 Task: Set the duration of the event to 45 minutes.
Action: Mouse moved to (127, 151)
Screenshot: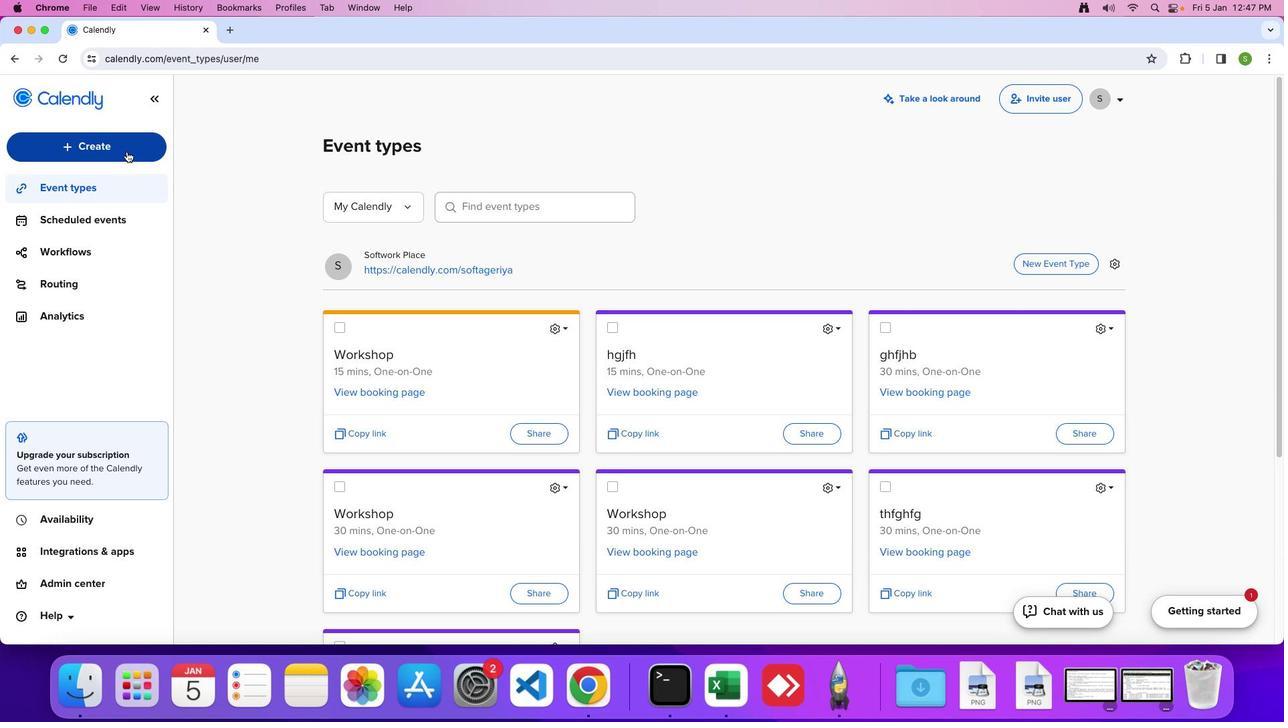 
Action: Mouse pressed left at (127, 151)
Screenshot: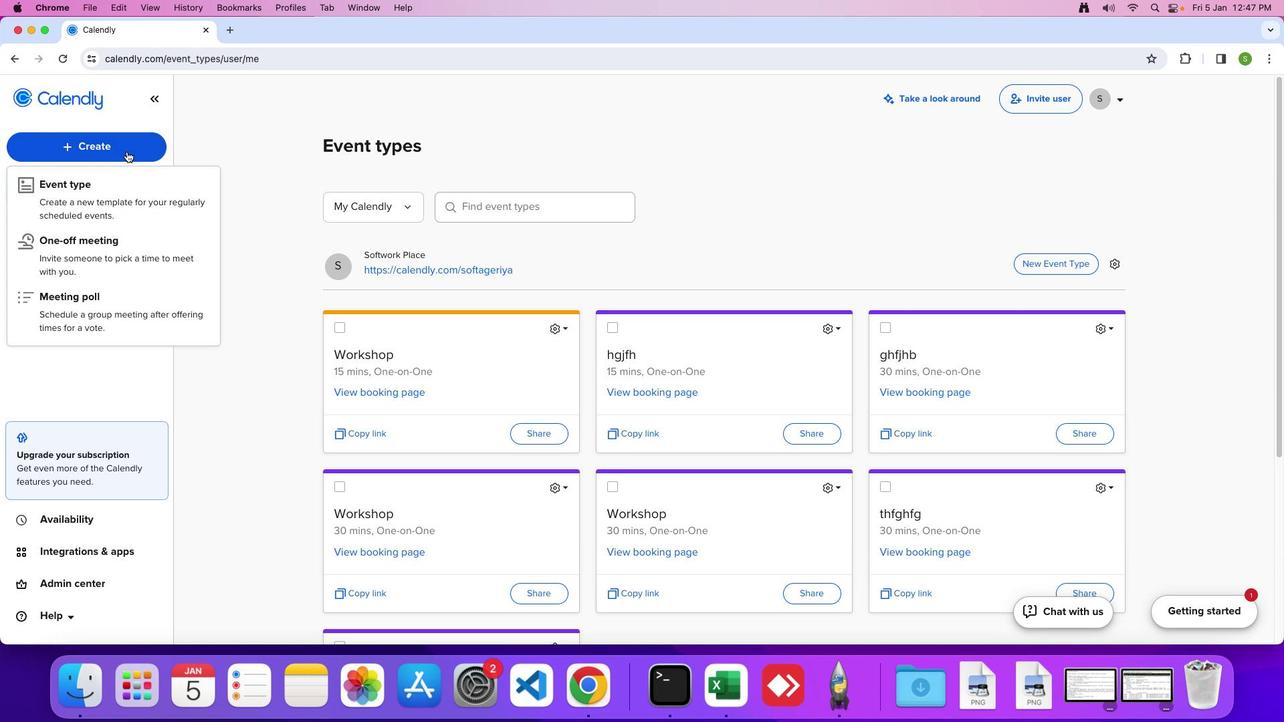 
Action: Mouse moved to (107, 297)
Screenshot: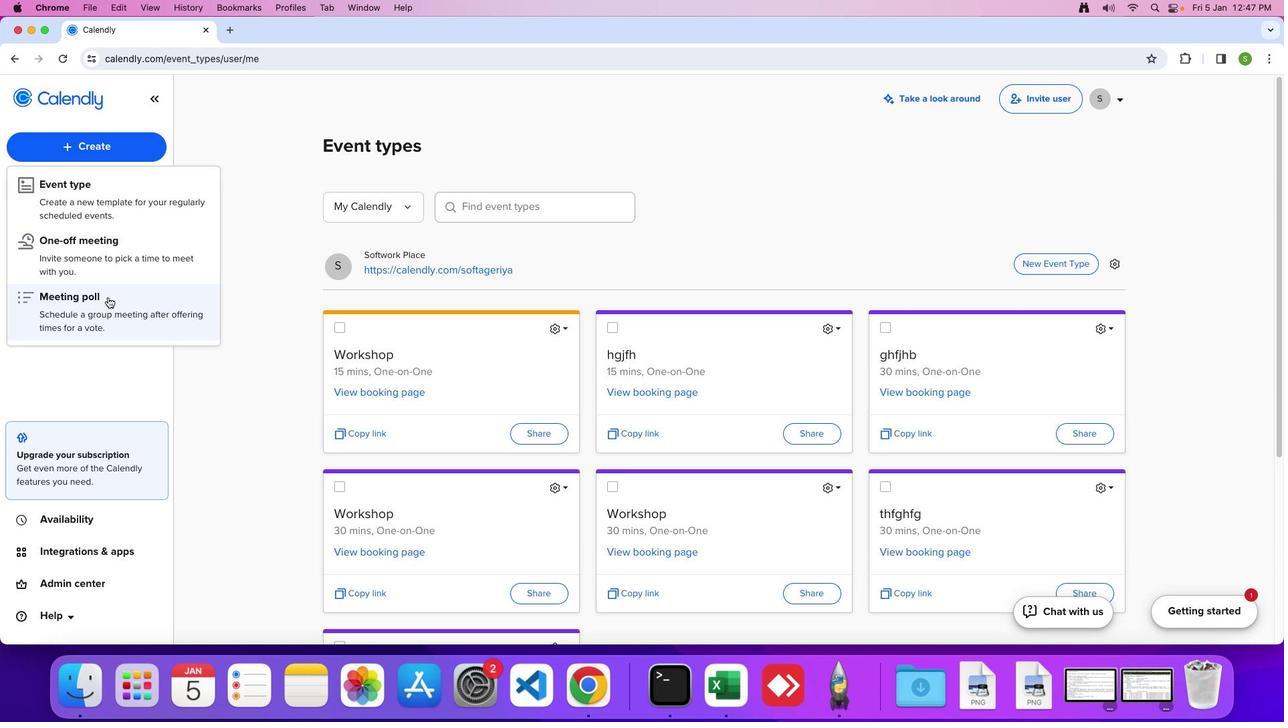 
Action: Mouse pressed left at (107, 297)
Screenshot: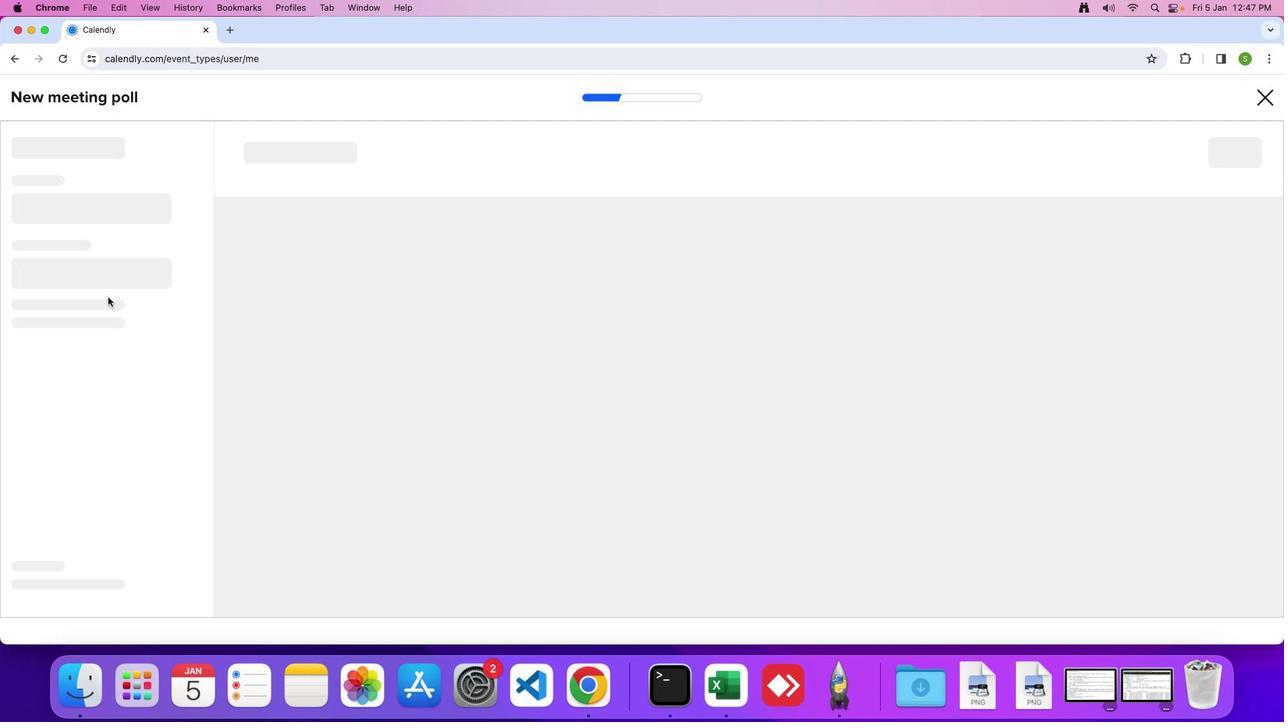 
Action: Mouse moved to (111, 222)
Screenshot: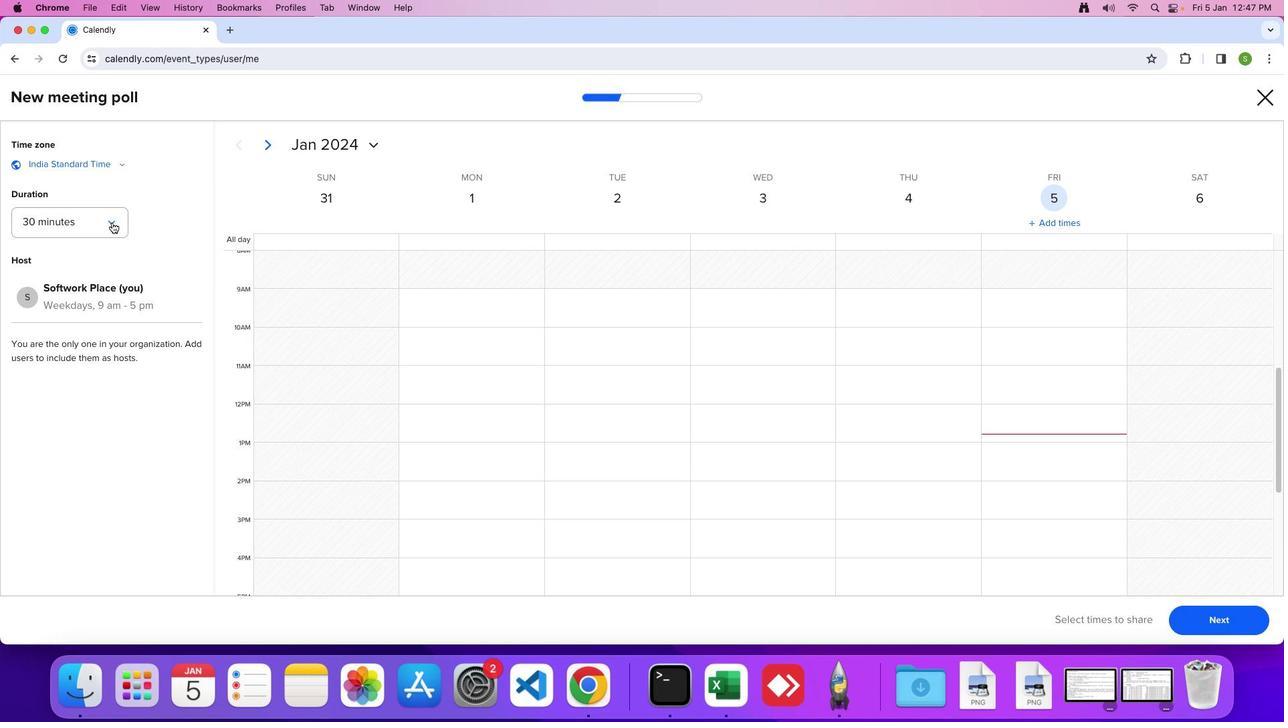 
Action: Mouse pressed left at (111, 222)
Screenshot: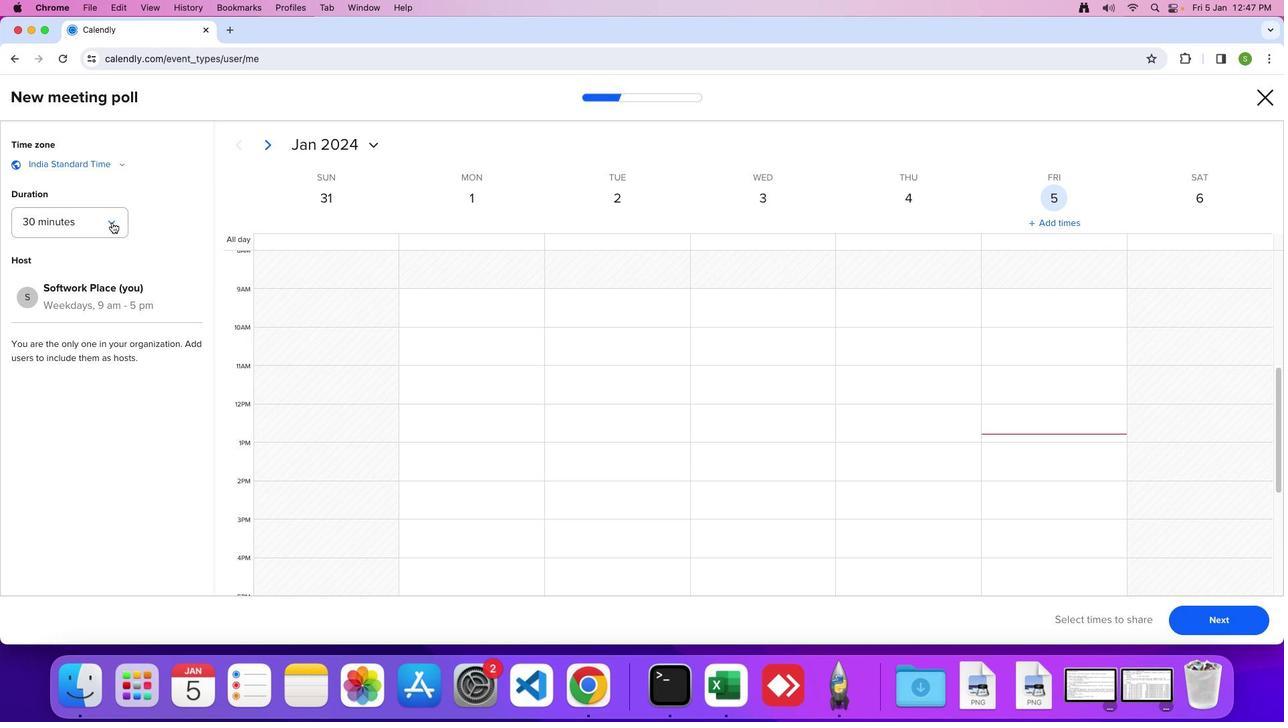 
Action: Mouse moved to (66, 304)
Screenshot: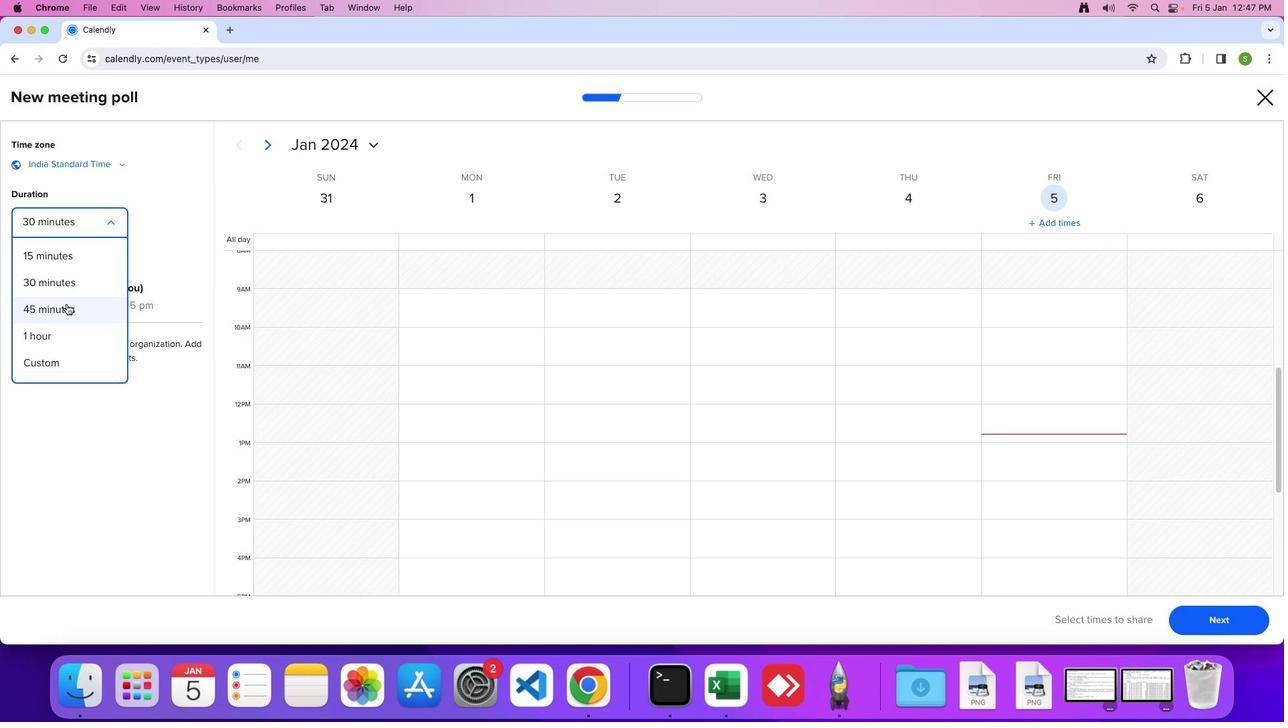 
Action: Mouse pressed left at (66, 304)
Screenshot: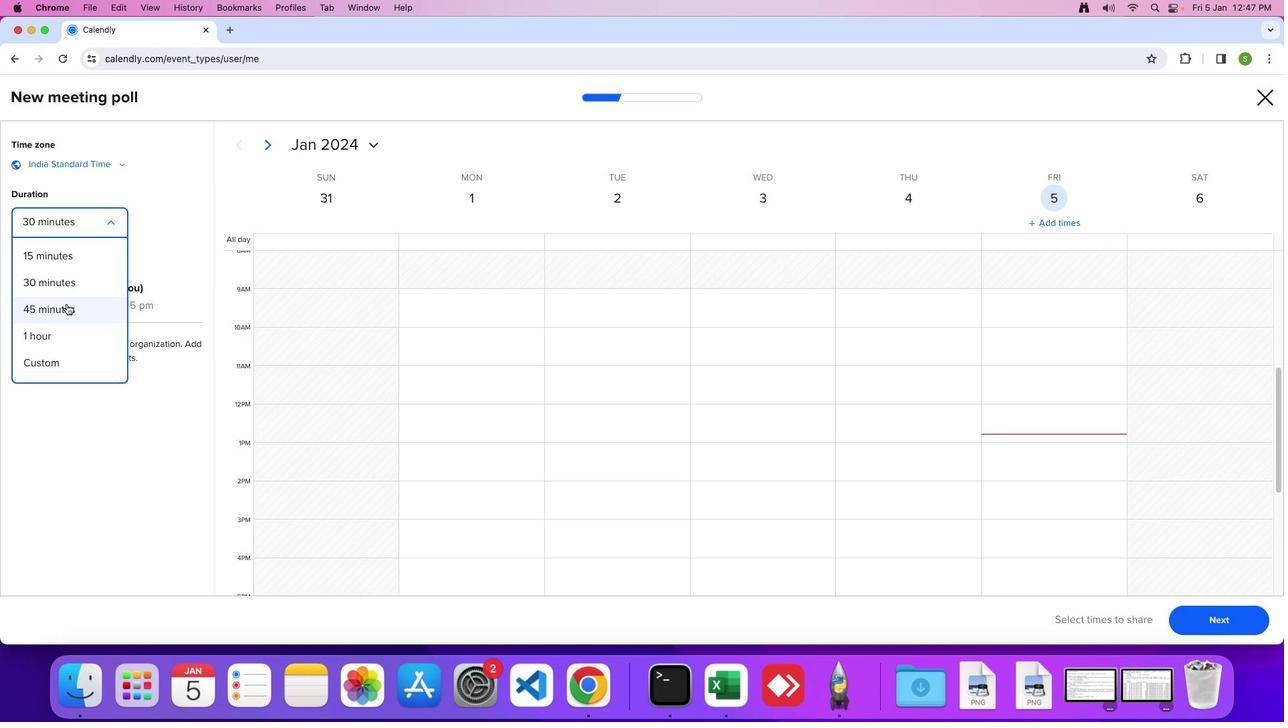 
Action: Mouse moved to (155, 266)
Screenshot: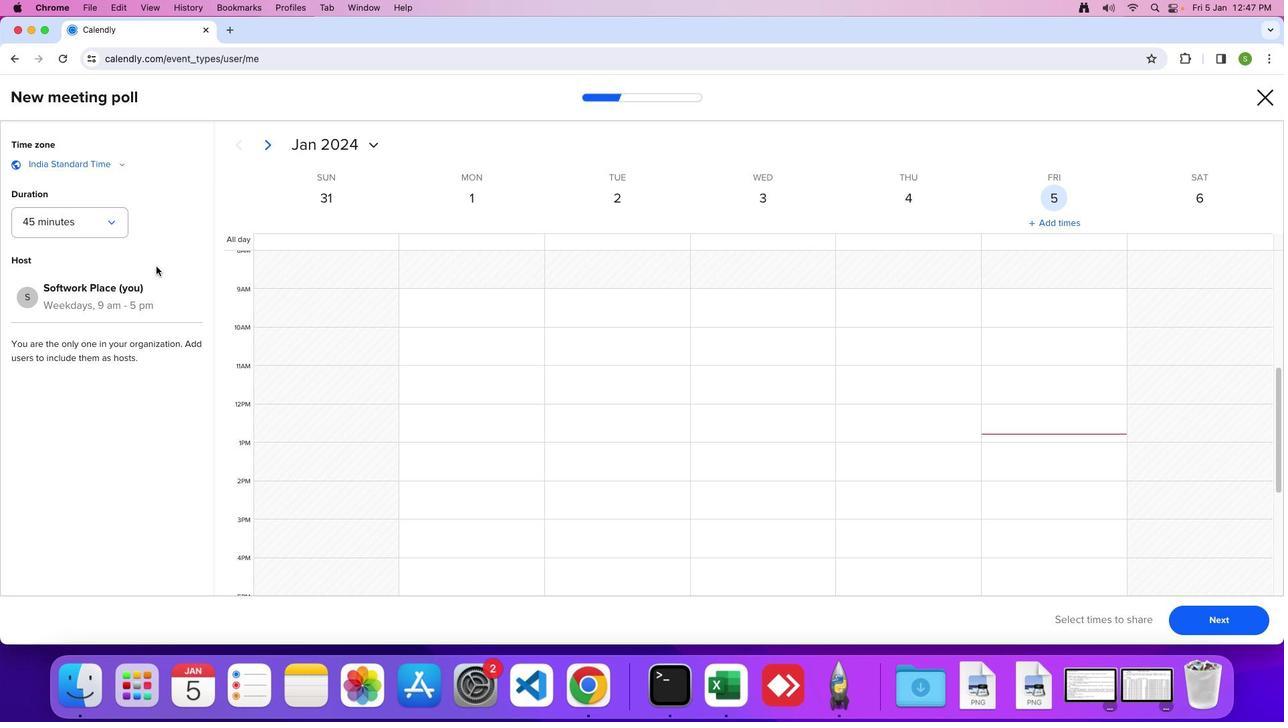 
